 Task: Create a due date automation trigger when advanced on, the moment a card is due add content with a name or a description ending with resume.
Action: Mouse moved to (633, 249)
Screenshot: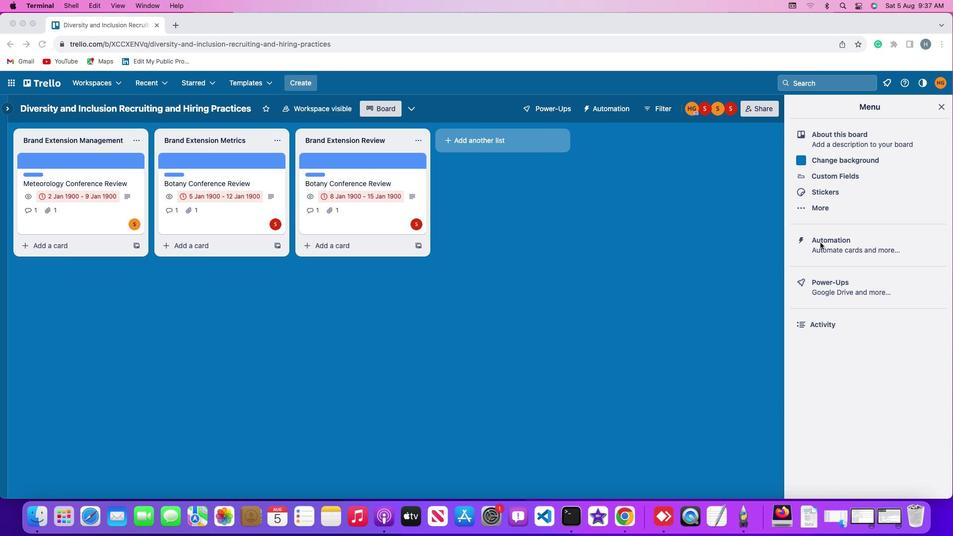 
Action: Mouse pressed left at (633, 249)
Screenshot: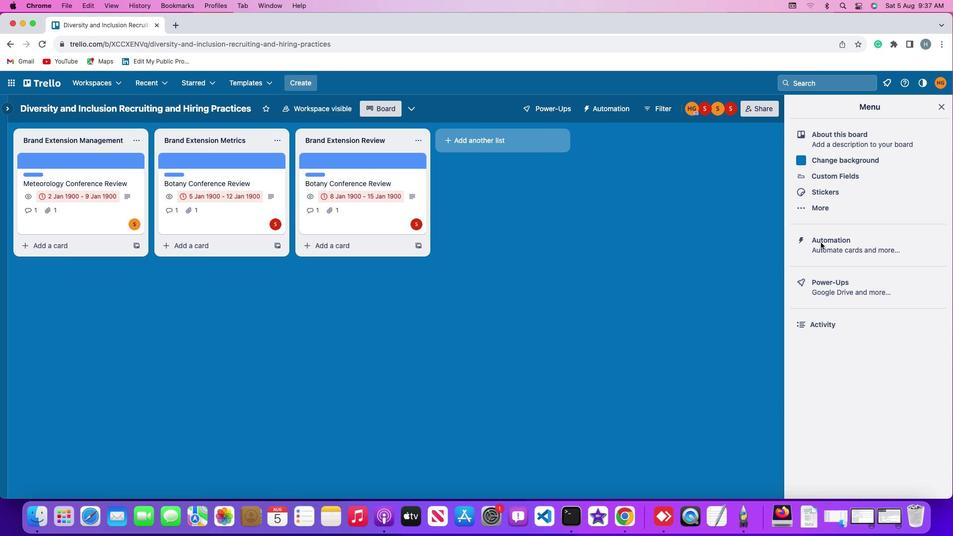 
Action: Mouse moved to (633, 249)
Screenshot: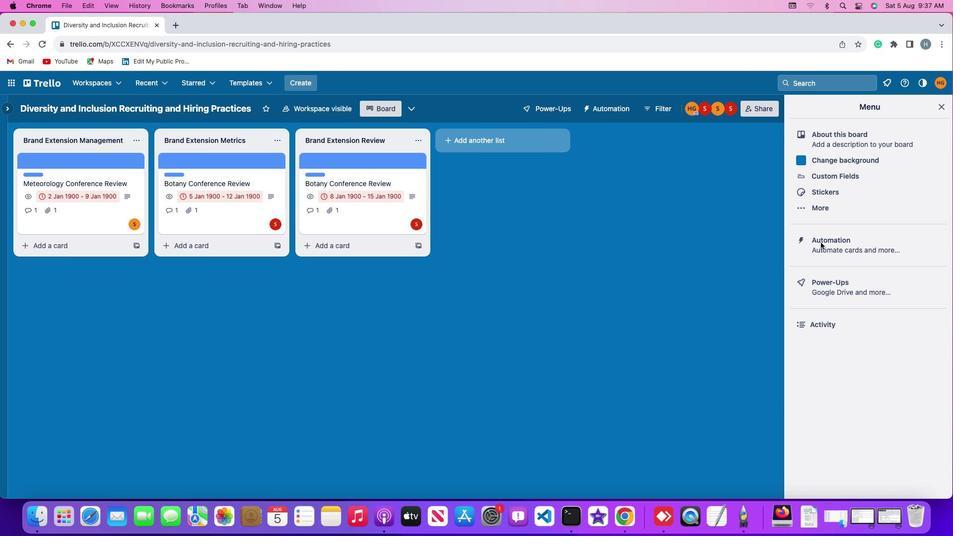 
Action: Mouse pressed left at (633, 249)
Screenshot: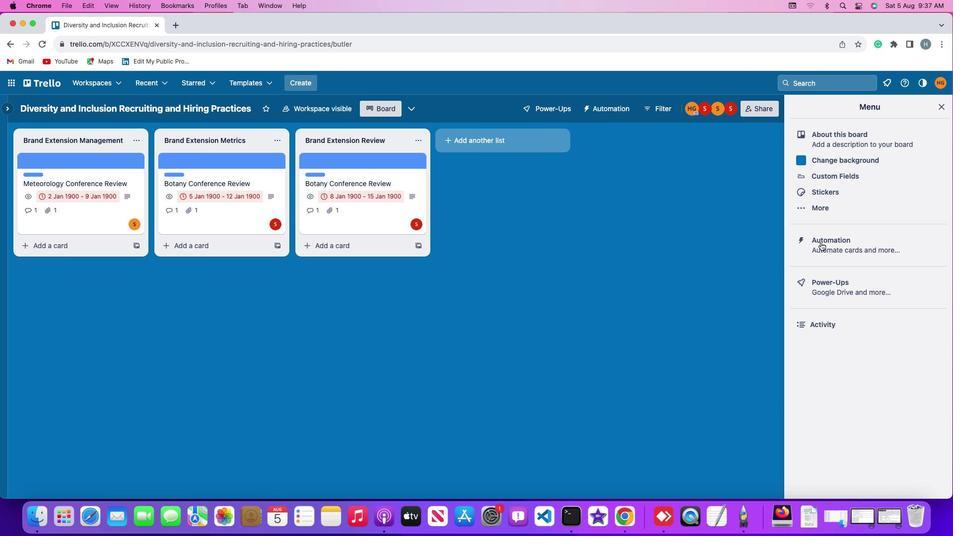 
Action: Mouse moved to (136, 242)
Screenshot: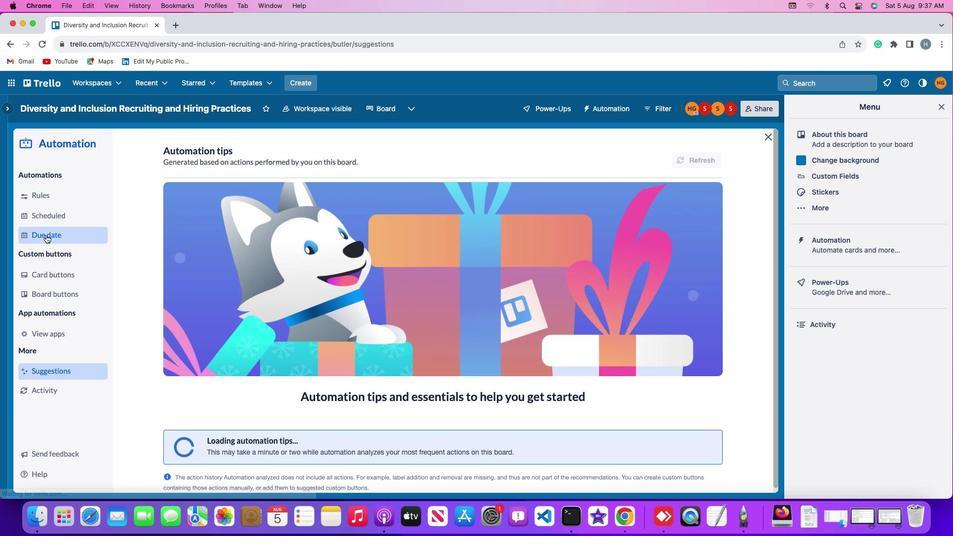 
Action: Mouse pressed left at (136, 242)
Screenshot: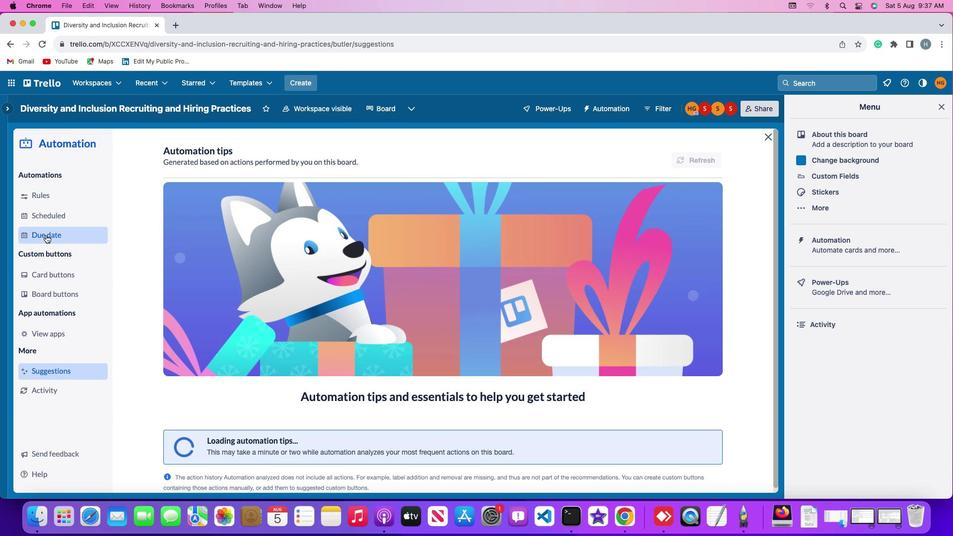 
Action: Mouse moved to (551, 165)
Screenshot: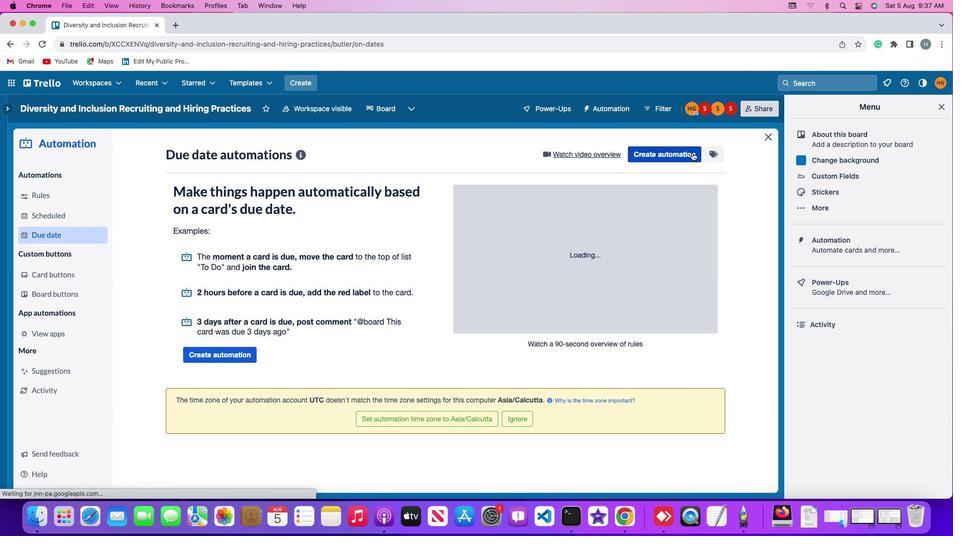 
Action: Mouse pressed left at (551, 165)
Screenshot: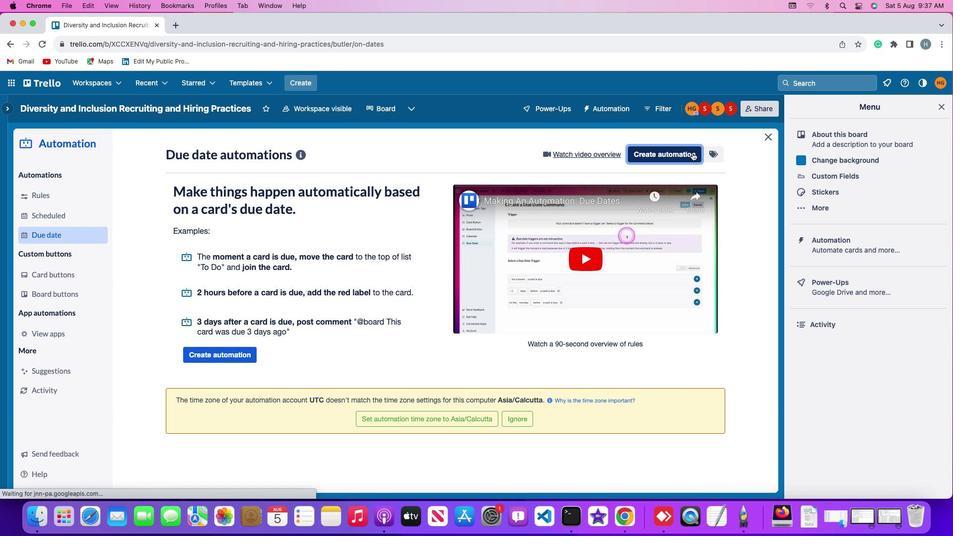 
Action: Mouse moved to (405, 255)
Screenshot: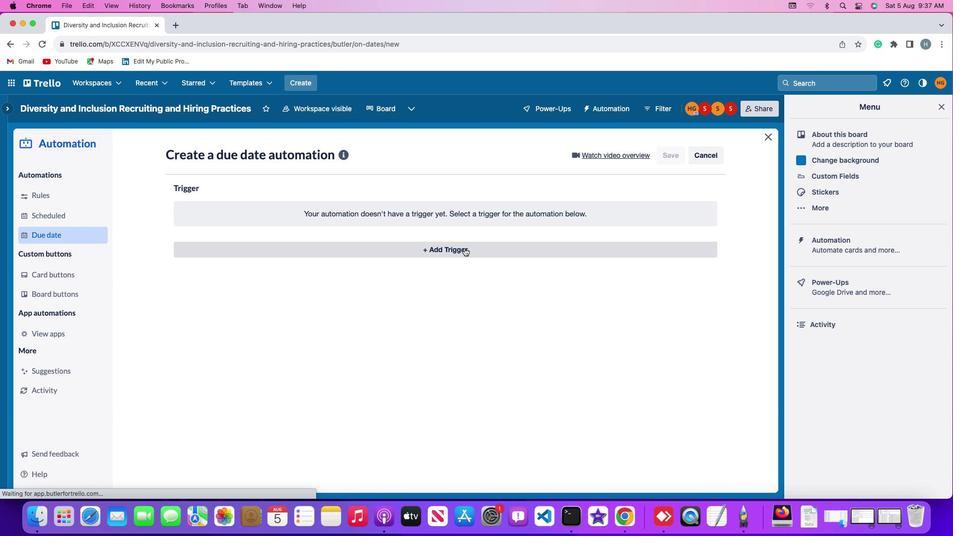 
Action: Mouse pressed left at (405, 255)
Screenshot: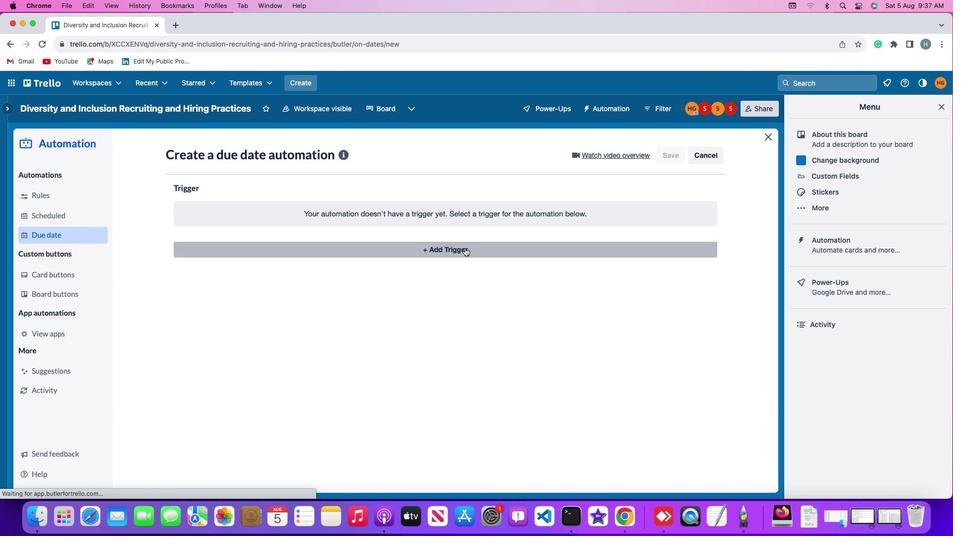 
Action: Mouse moved to (243, 365)
Screenshot: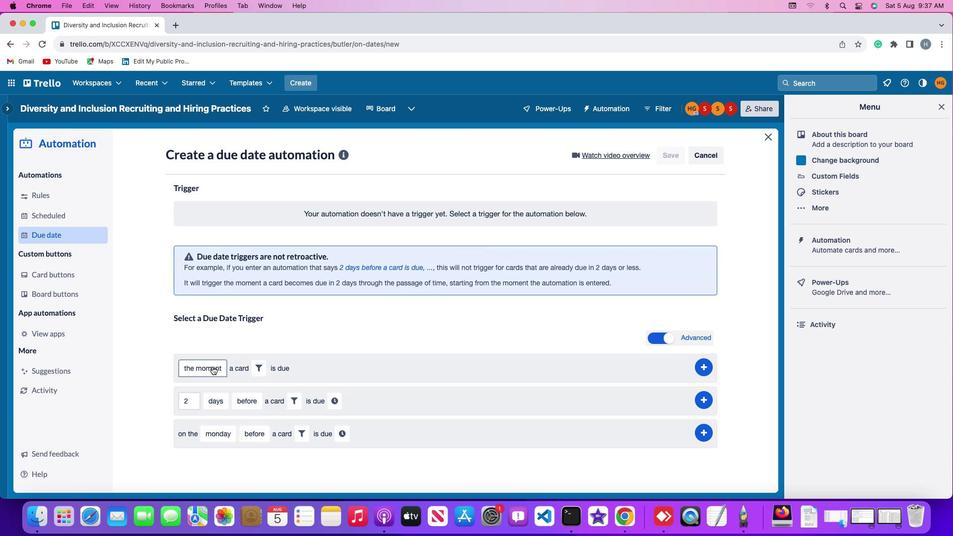 
Action: Mouse pressed left at (243, 365)
Screenshot: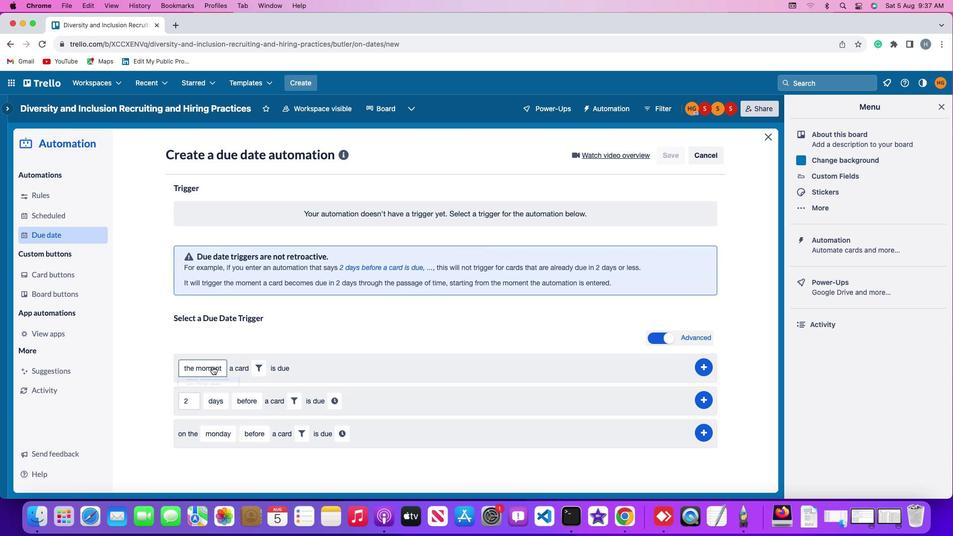 
Action: Mouse moved to (245, 382)
Screenshot: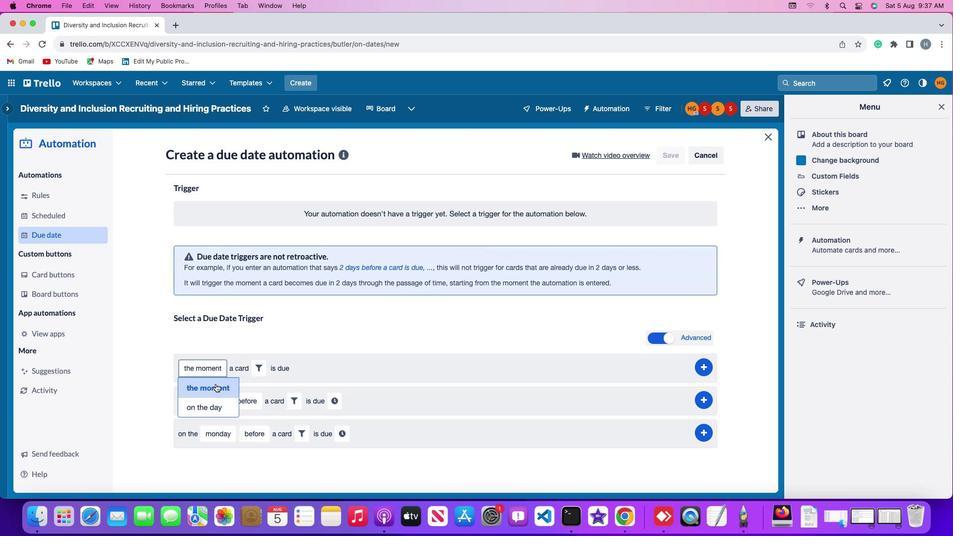 
Action: Mouse pressed left at (245, 382)
Screenshot: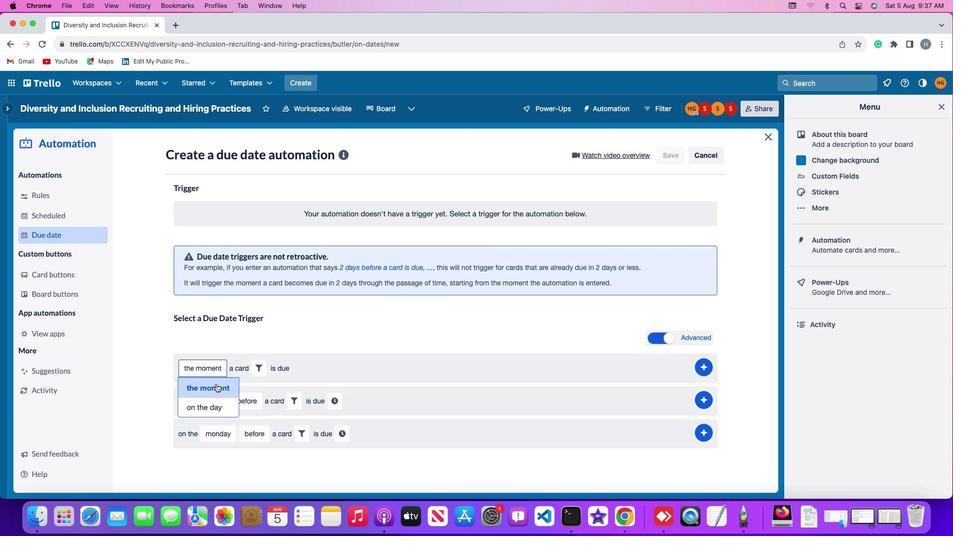 
Action: Mouse moved to (274, 368)
Screenshot: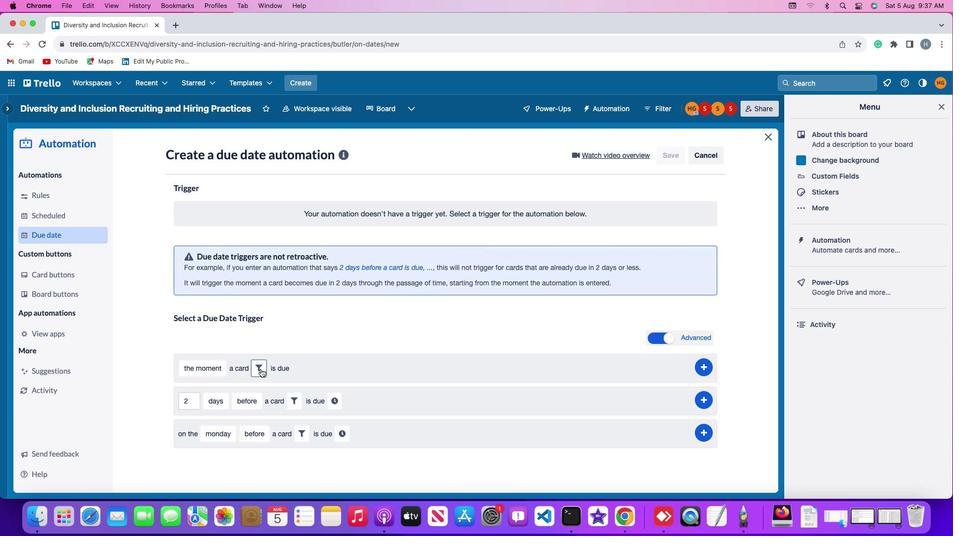 
Action: Mouse pressed left at (274, 368)
Screenshot: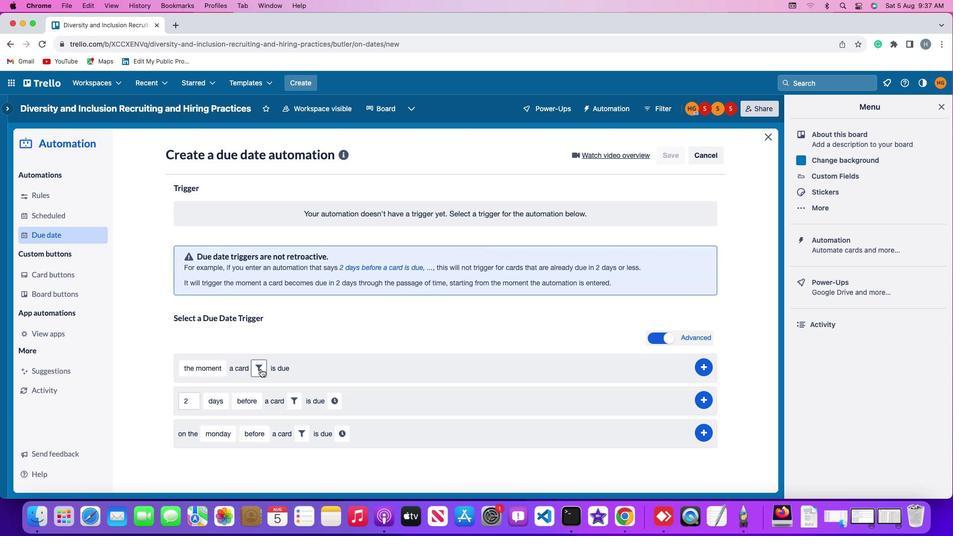 
Action: Mouse moved to (358, 394)
Screenshot: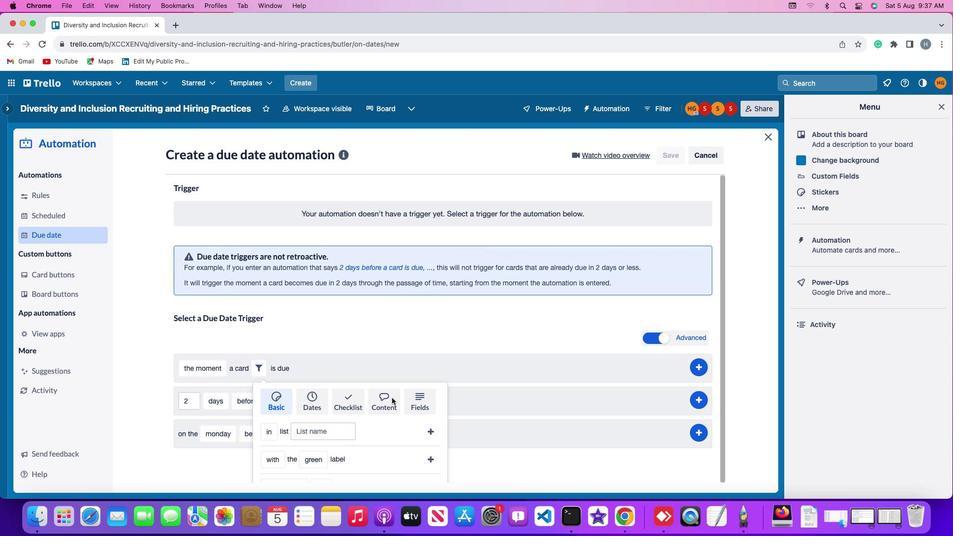 
Action: Mouse pressed left at (358, 394)
Screenshot: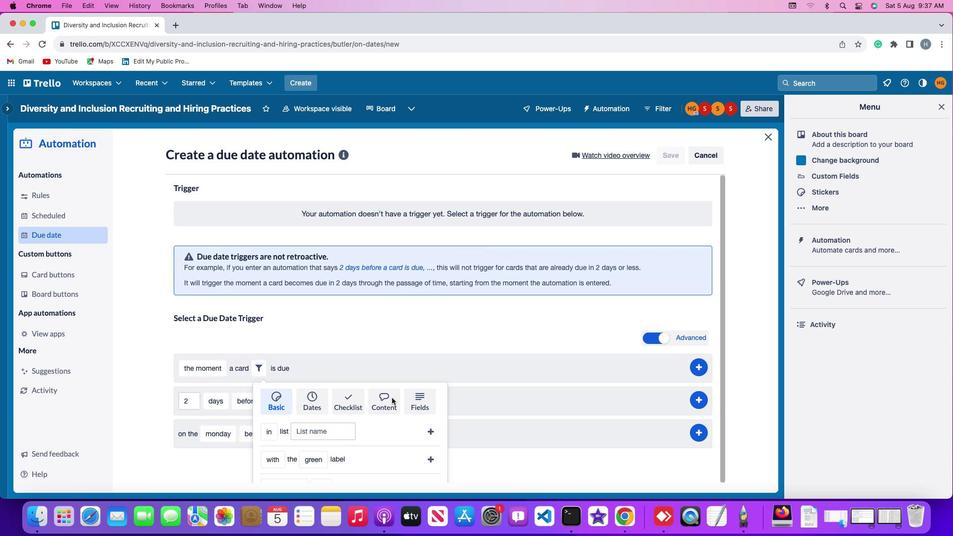 
Action: Mouse moved to (345, 404)
Screenshot: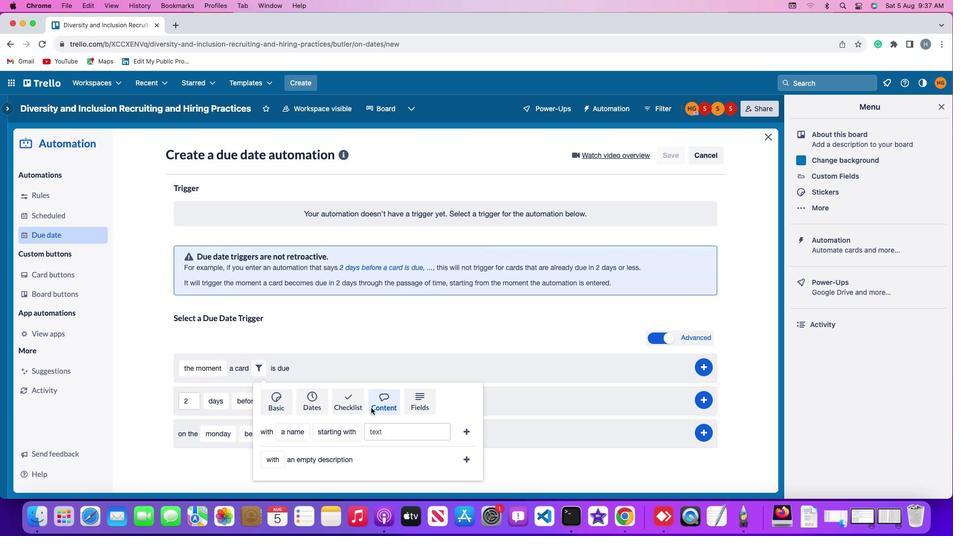 
Action: Mouse scrolled (345, 404) with delta (107, 22)
Screenshot: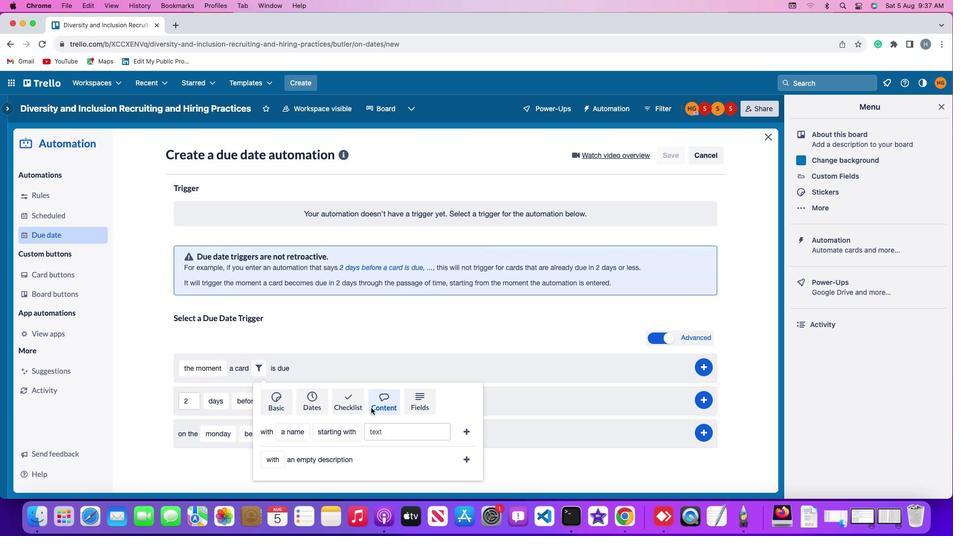 
Action: Mouse moved to (345, 404)
Screenshot: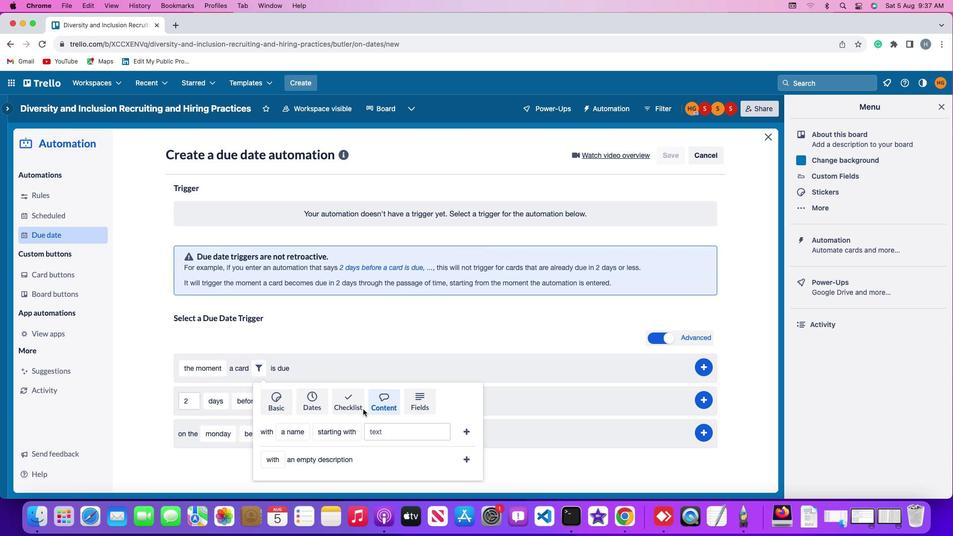 
Action: Mouse scrolled (345, 404) with delta (107, 22)
Screenshot: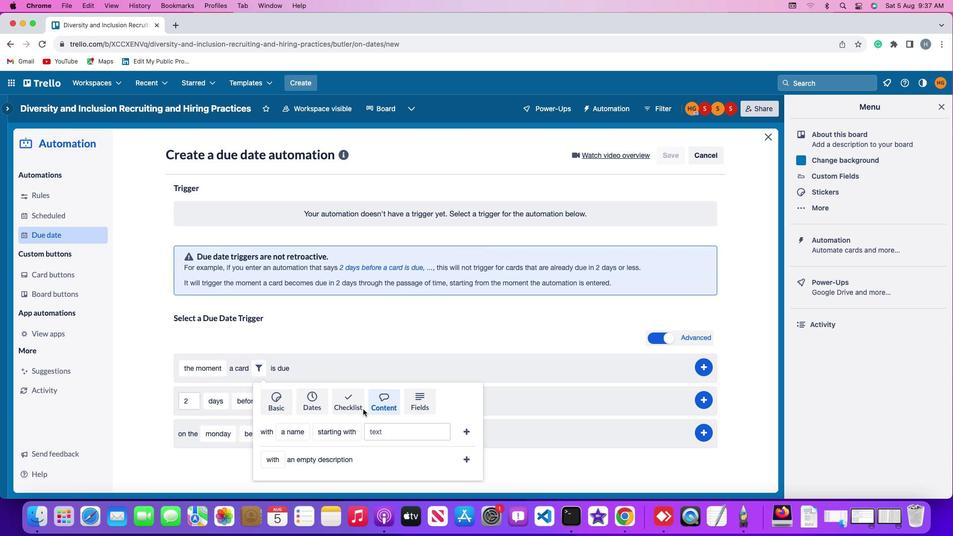 
Action: Mouse moved to (306, 405)
Screenshot: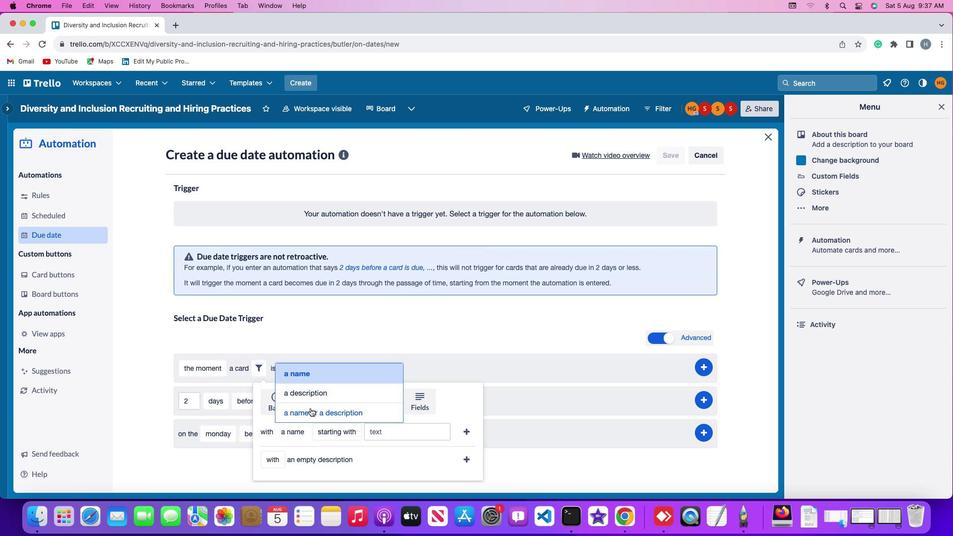 
Action: Mouse pressed left at (306, 405)
Screenshot: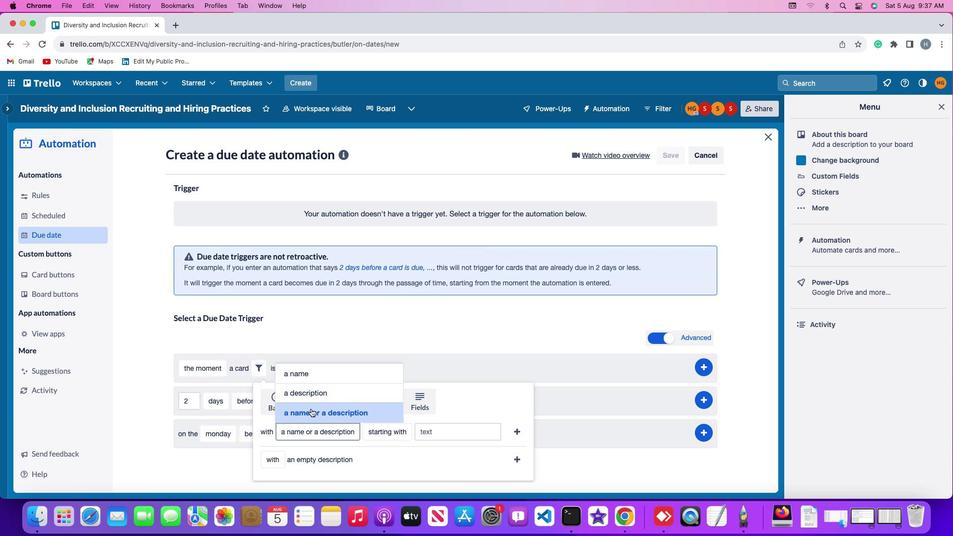 
Action: Mouse moved to (358, 334)
Screenshot: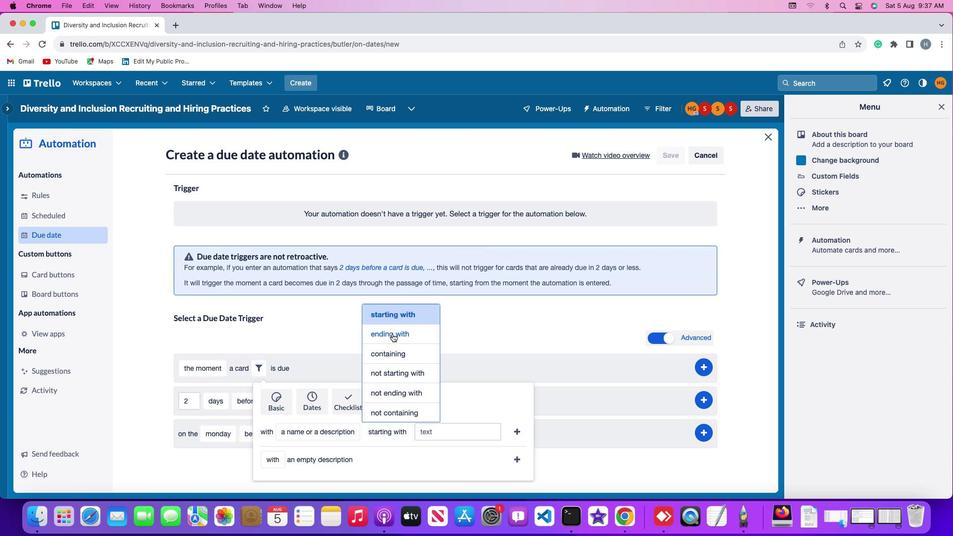 
Action: Mouse pressed left at (358, 334)
Screenshot: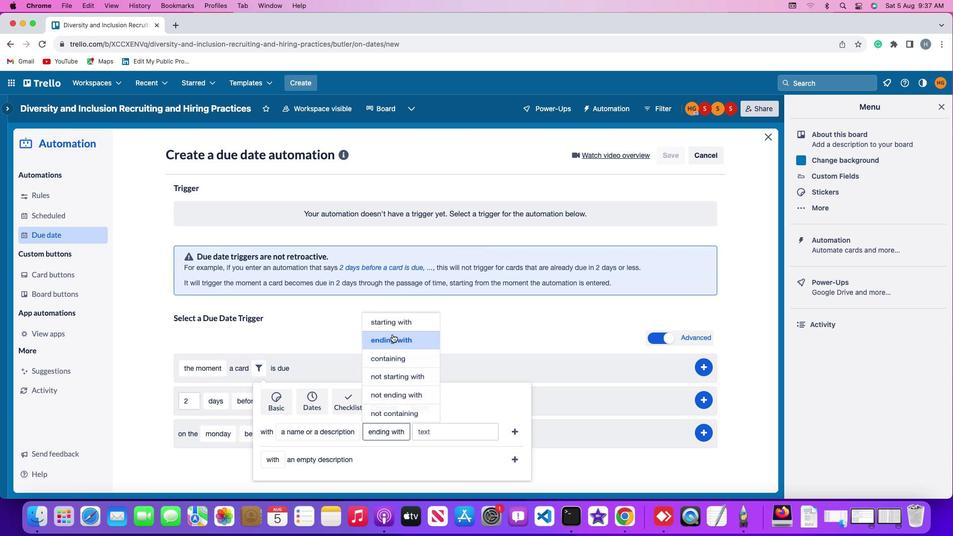 
Action: Mouse moved to (388, 424)
Screenshot: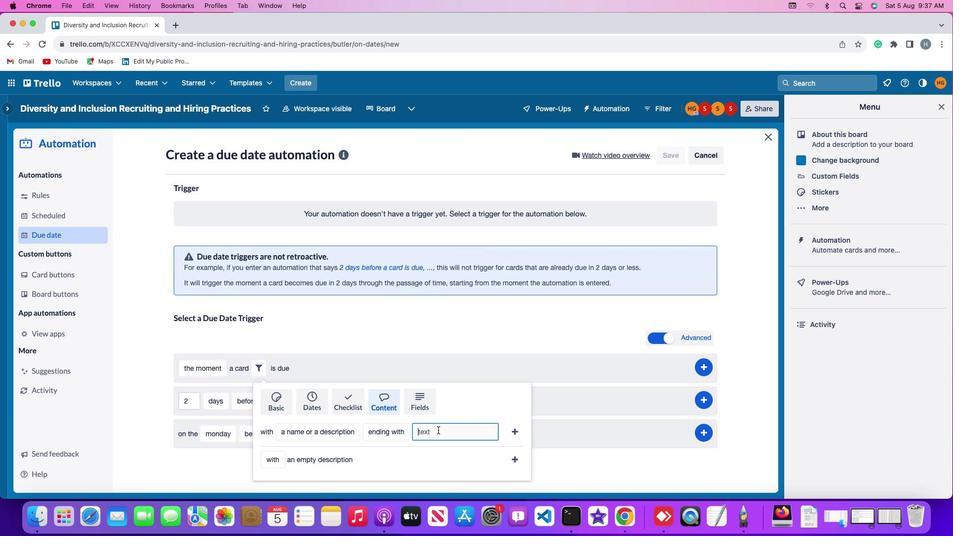 
Action: Mouse pressed left at (388, 424)
Screenshot: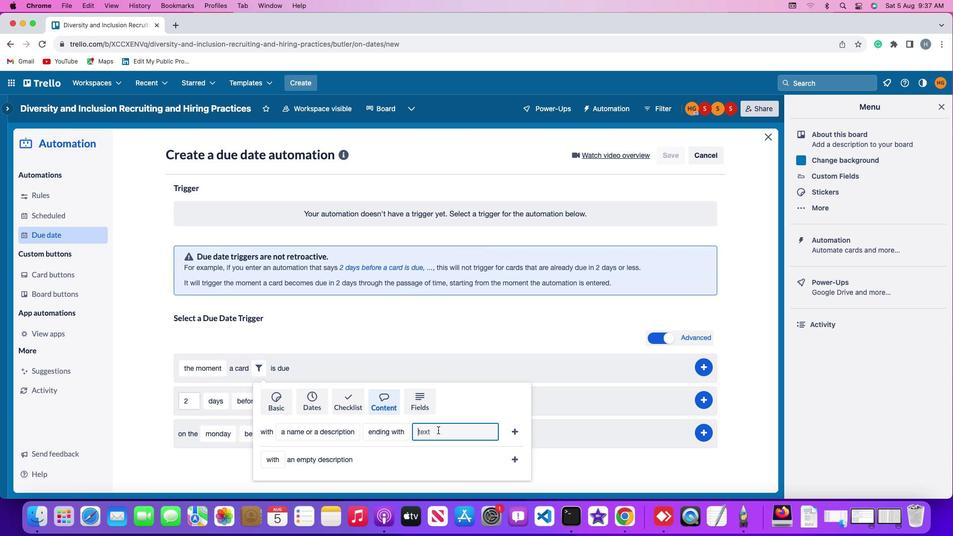 
Action: Mouse moved to (388, 424)
Screenshot: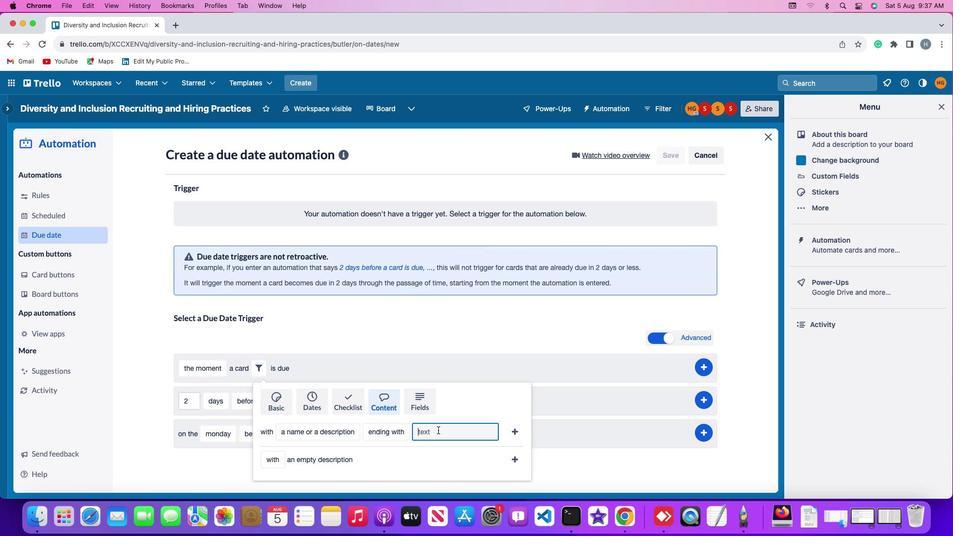 
Action: Key pressed 'r'
Screenshot: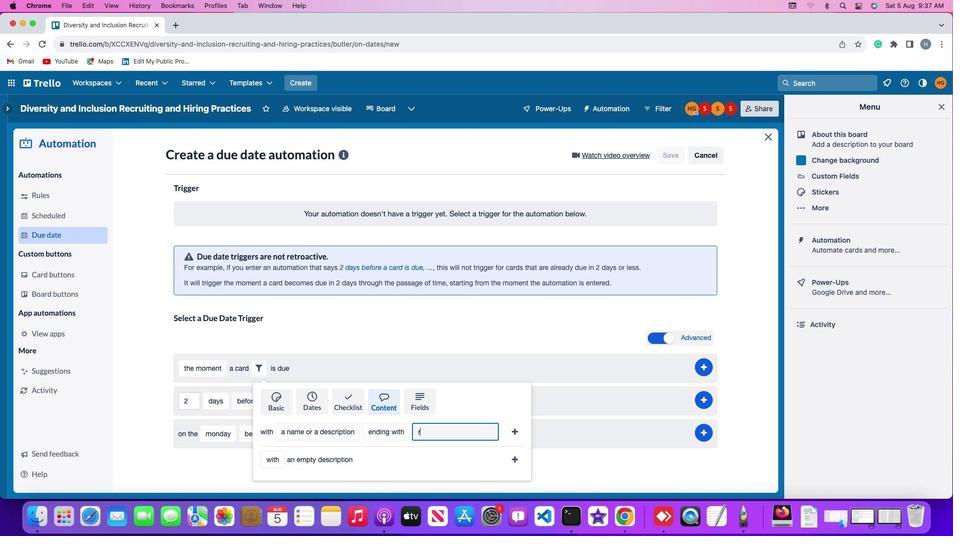 
Action: Mouse moved to (387, 425)
Screenshot: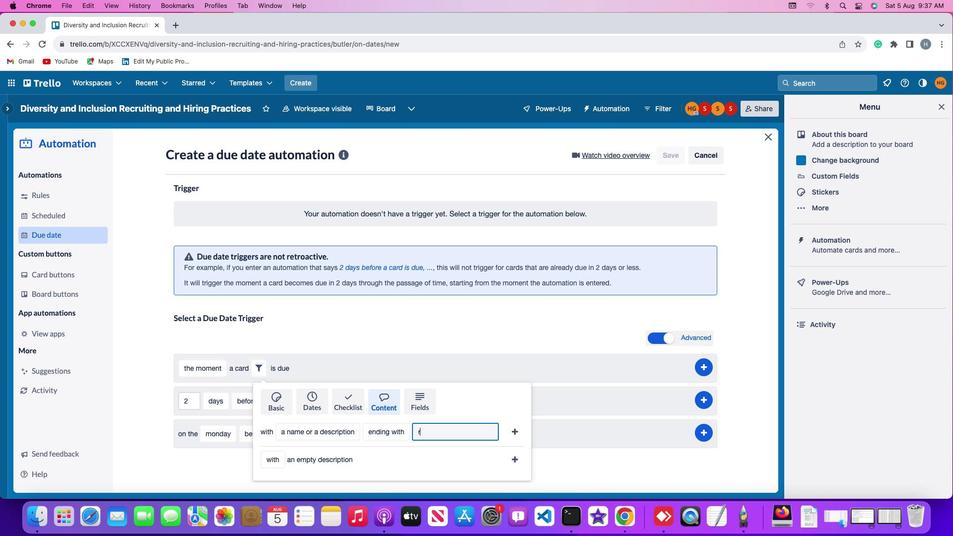 
Action: Key pressed 'e'
Screenshot: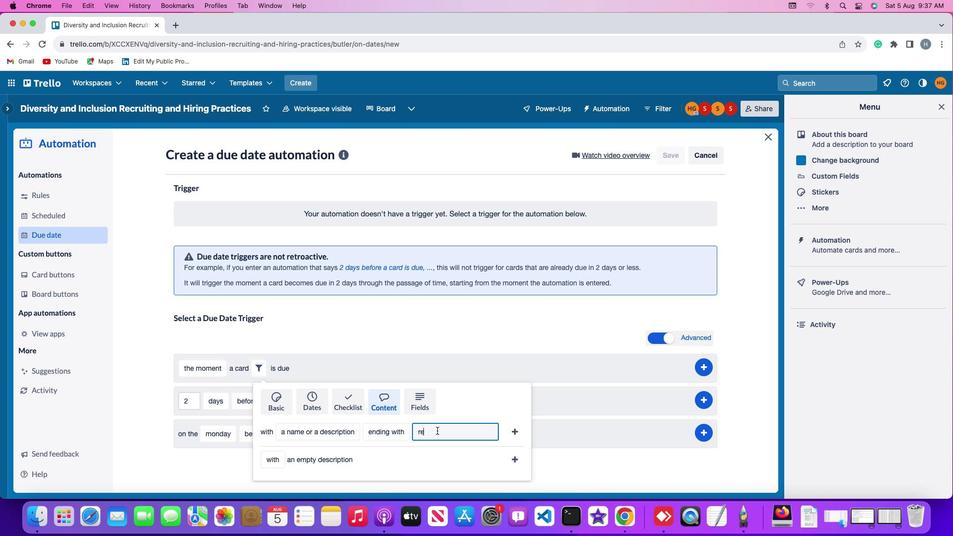 
Action: Mouse moved to (387, 425)
Screenshot: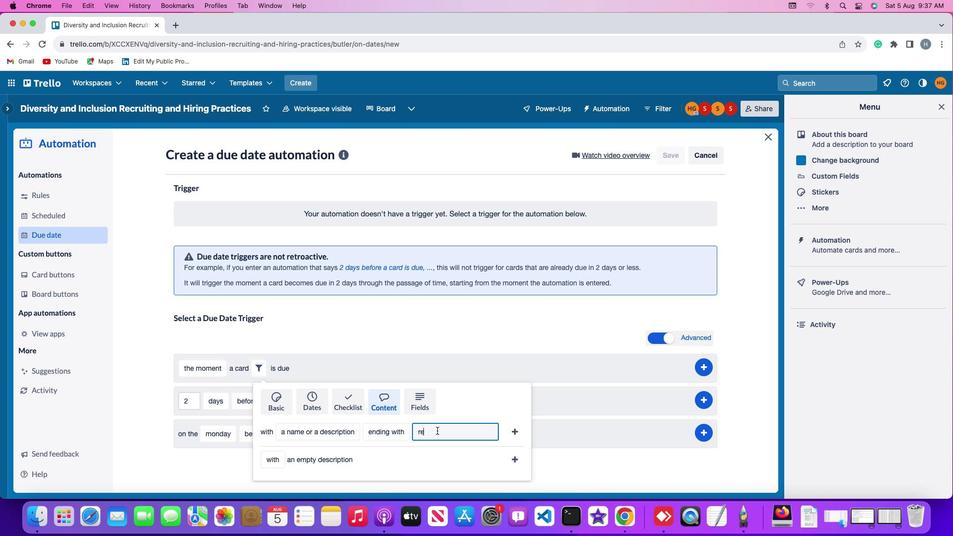 
Action: Key pressed 's'
Screenshot: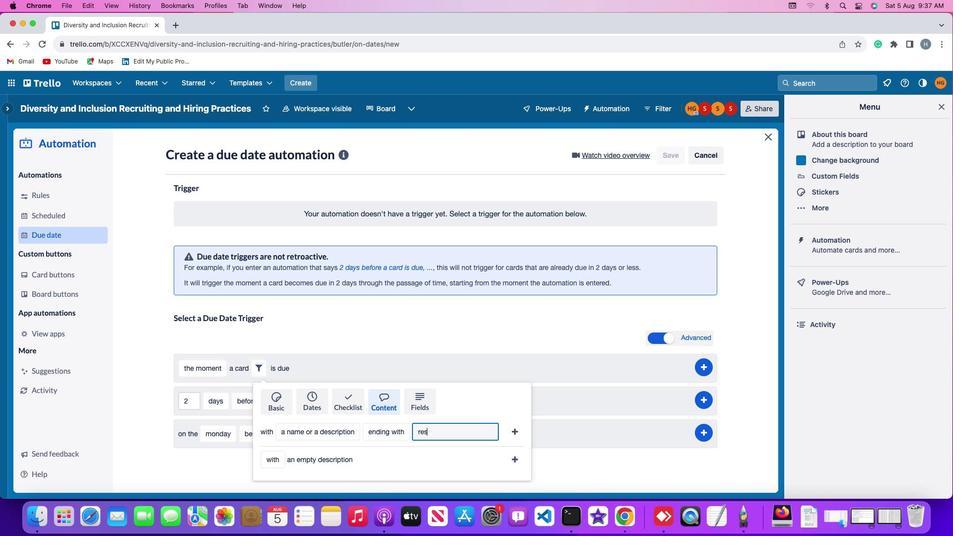 
Action: Mouse moved to (387, 425)
Screenshot: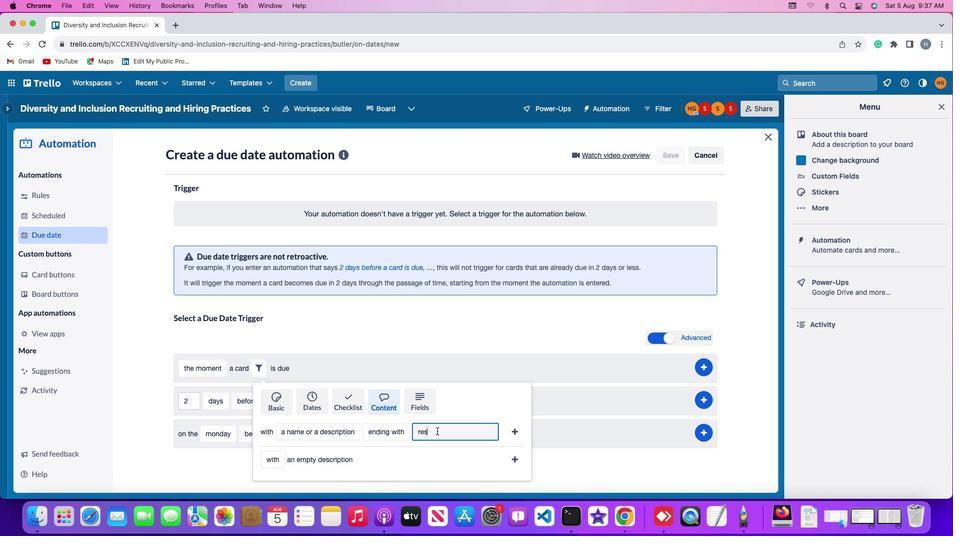 
Action: Key pressed 'u''m''e'
Screenshot: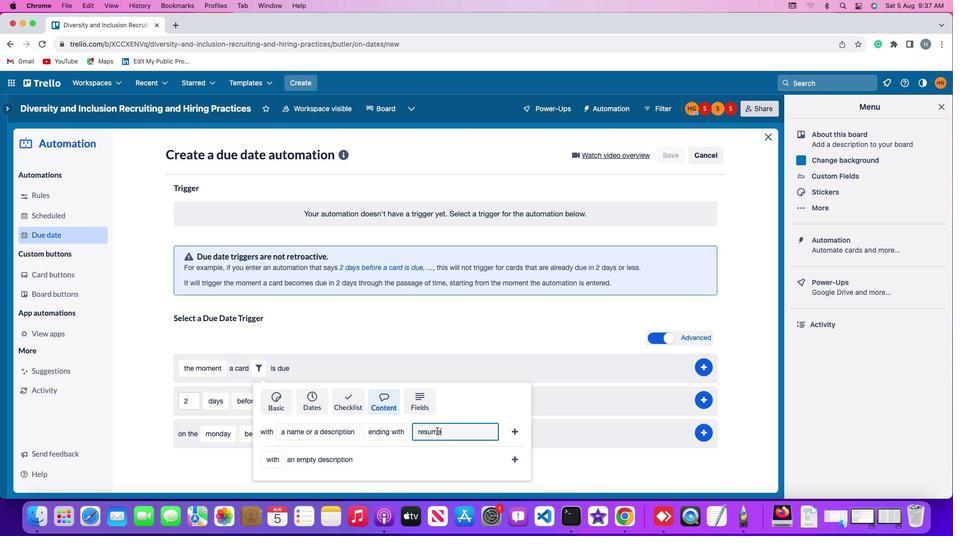 
Action: Mouse moved to (435, 423)
Screenshot: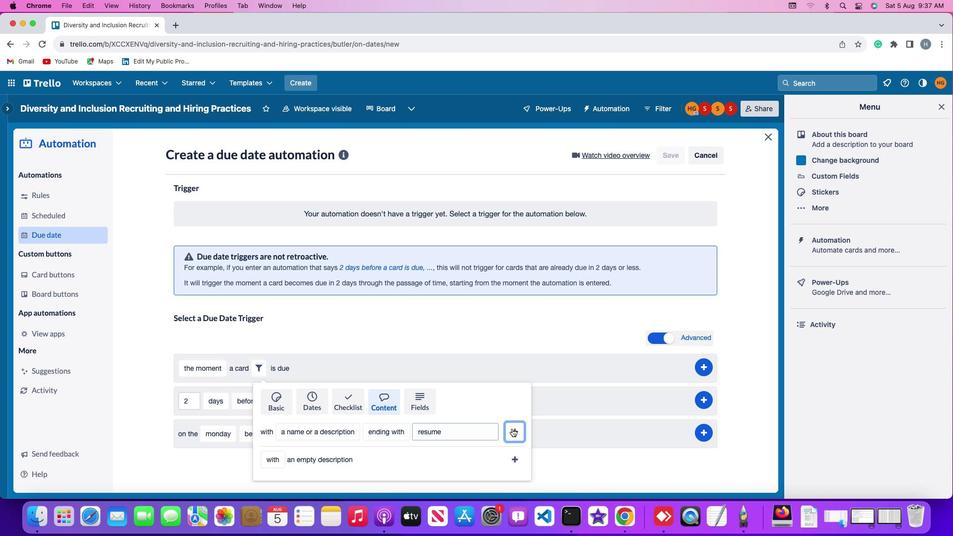 
Action: Mouse pressed left at (435, 423)
Screenshot: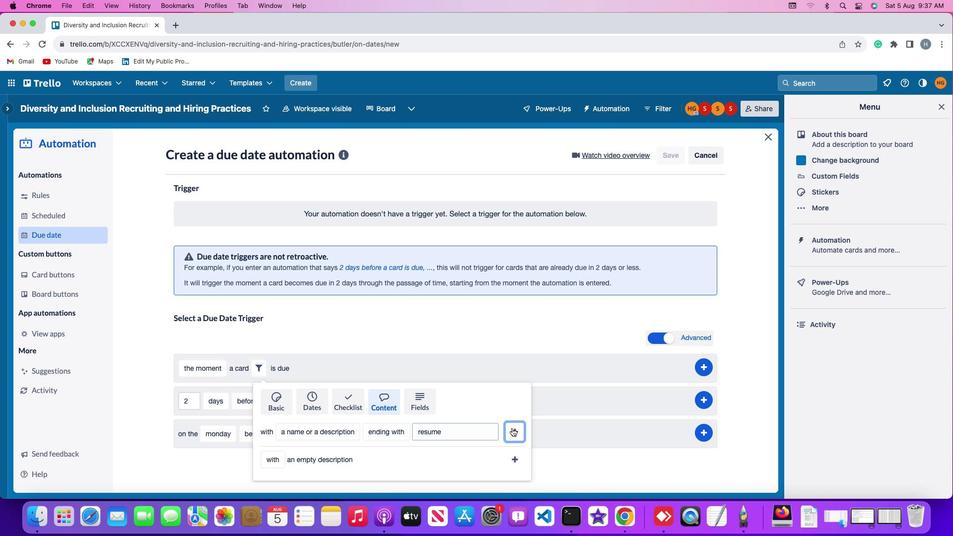 
Action: Mouse moved to (556, 364)
Screenshot: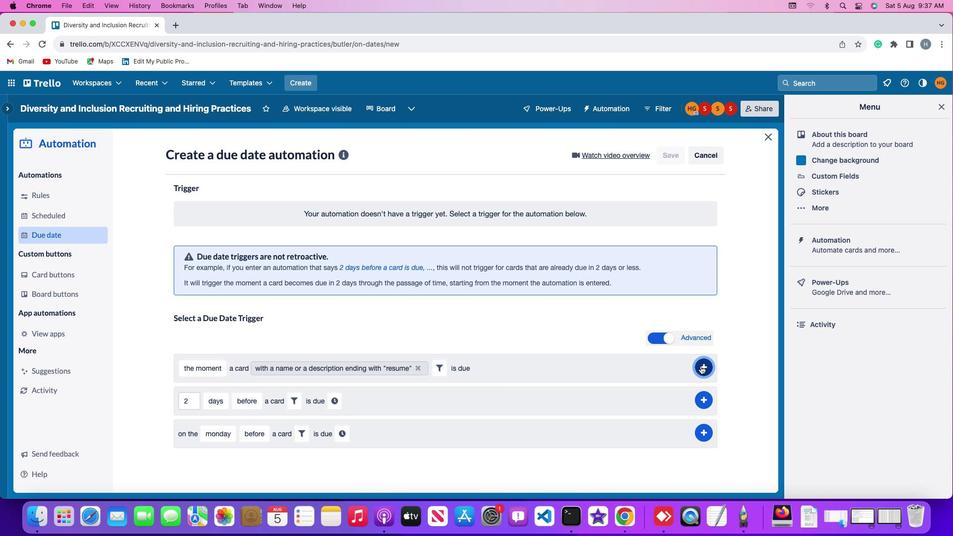 
Action: Mouse pressed left at (556, 364)
Screenshot: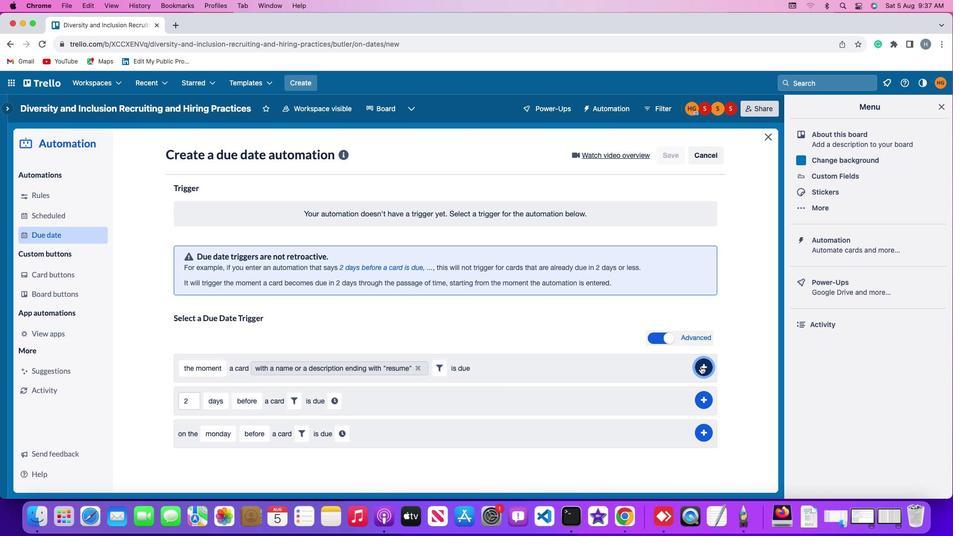 
Action: Mouse moved to (593, 304)
Screenshot: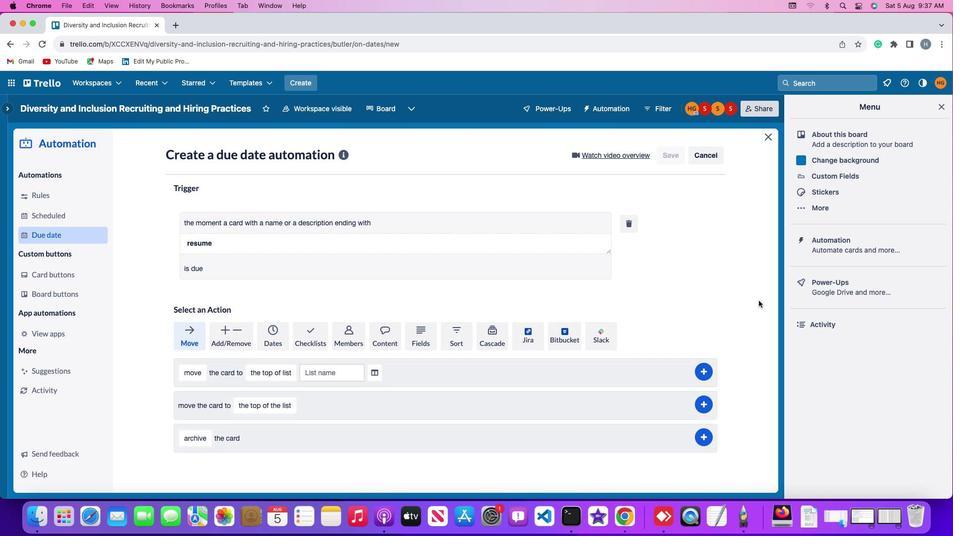 
